 Task: Add a condition where "Hours since status category on-hold Is Ten" in unsolved tickets in your groups.
Action: Mouse moved to (178, 353)
Screenshot: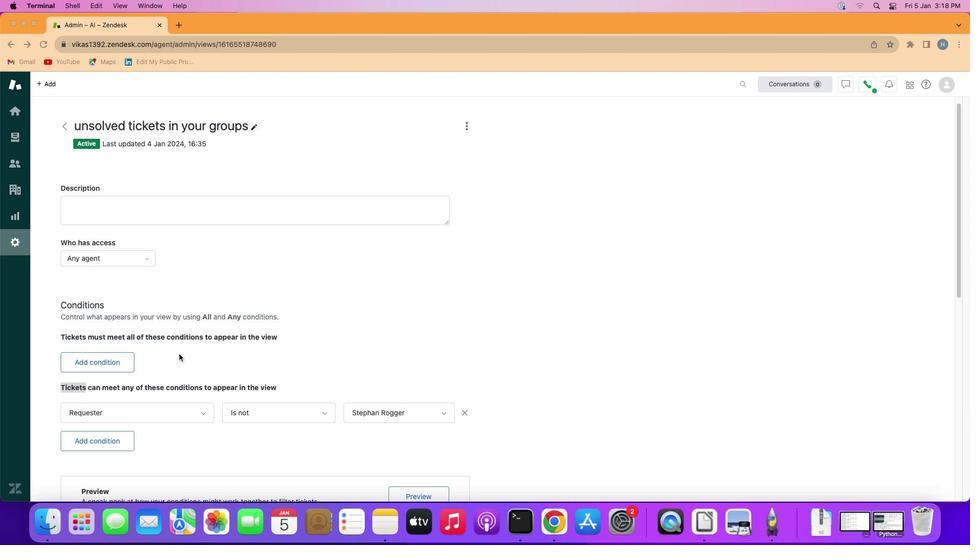 
Action: Mouse pressed left at (178, 353)
Screenshot: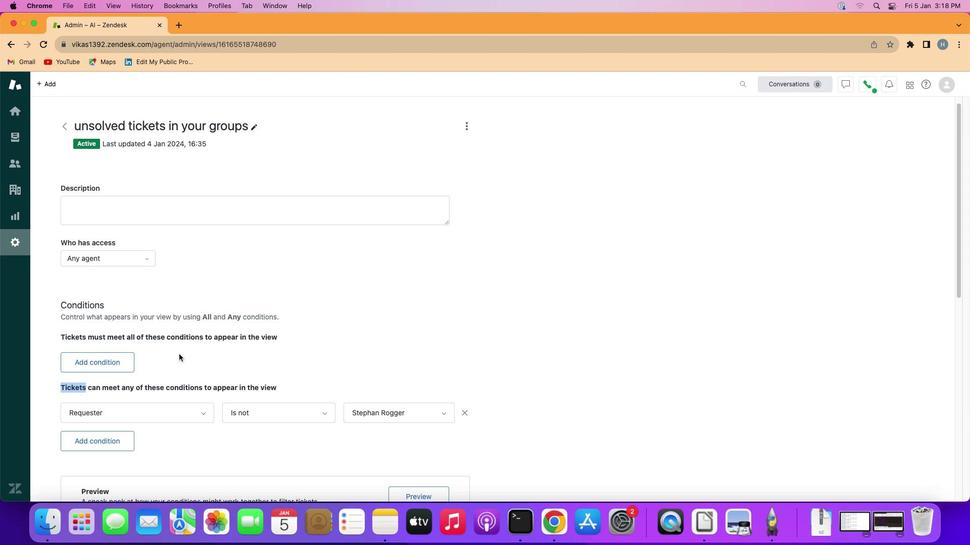 
Action: Mouse moved to (103, 356)
Screenshot: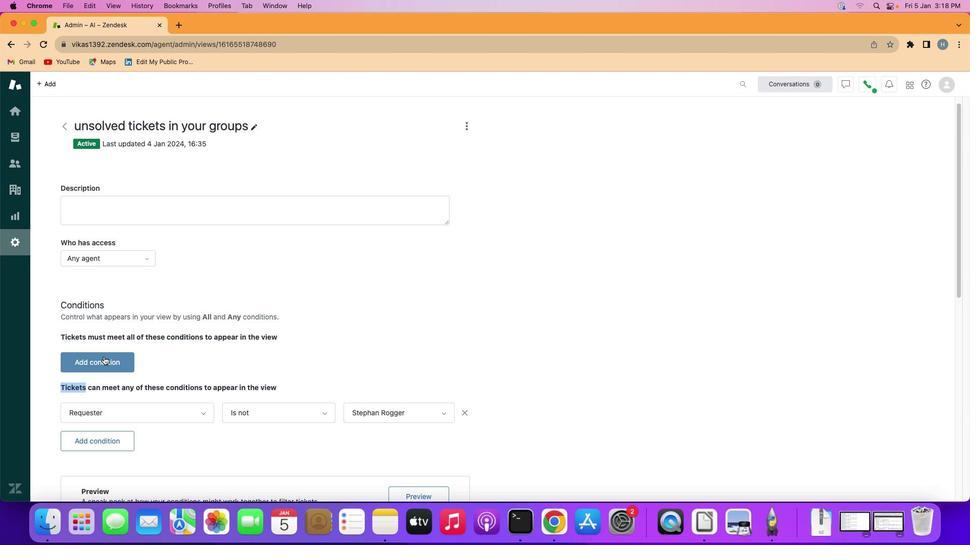 
Action: Mouse pressed left at (103, 356)
Screenshot: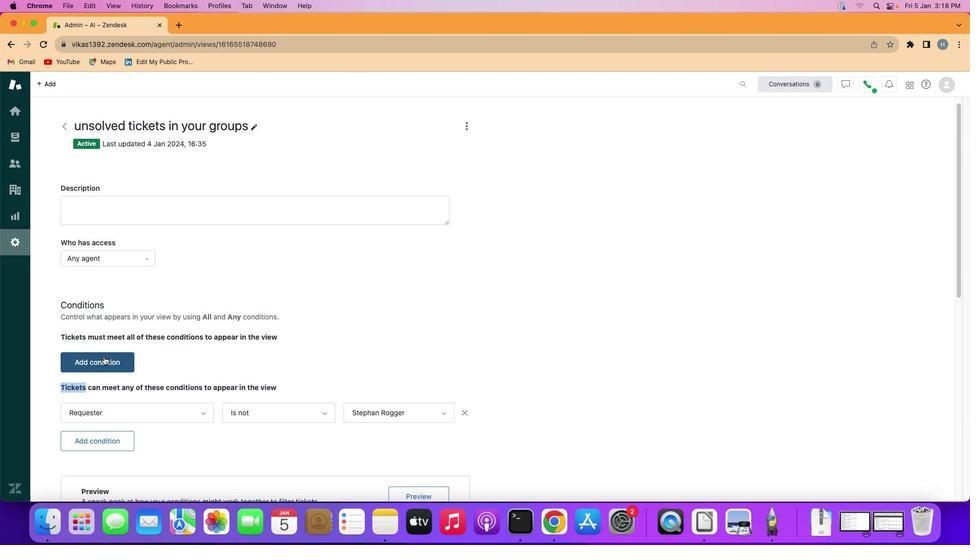 
Action: Mouse moved to (130, 359)
Screenshot: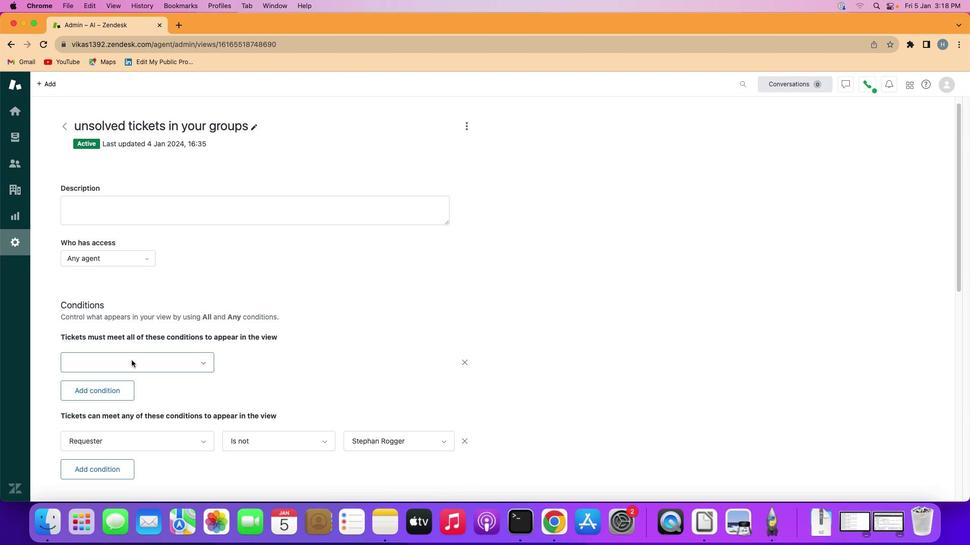
Action: Mouse pressed left at (130, 359)
Screenshot: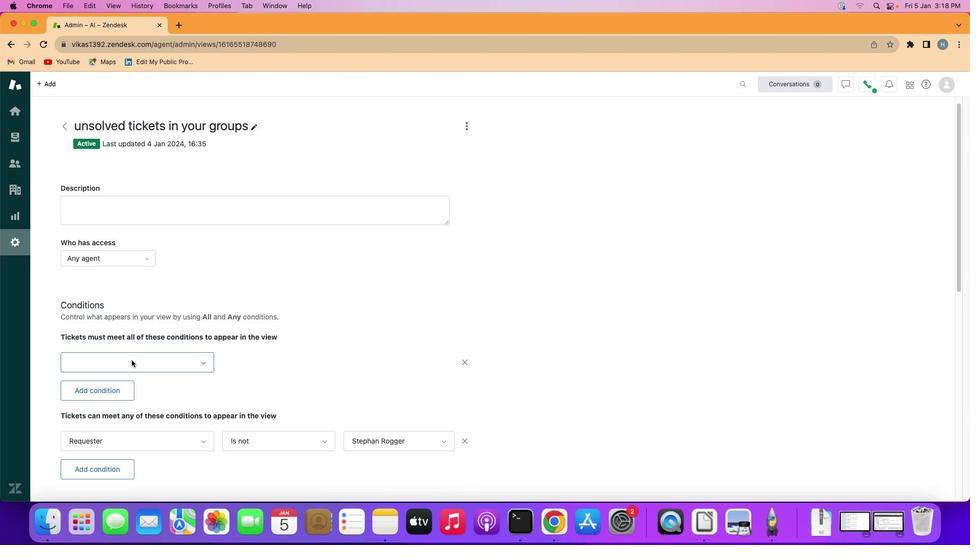 
Action: Mouse moved to (132, 302)
Screenshot: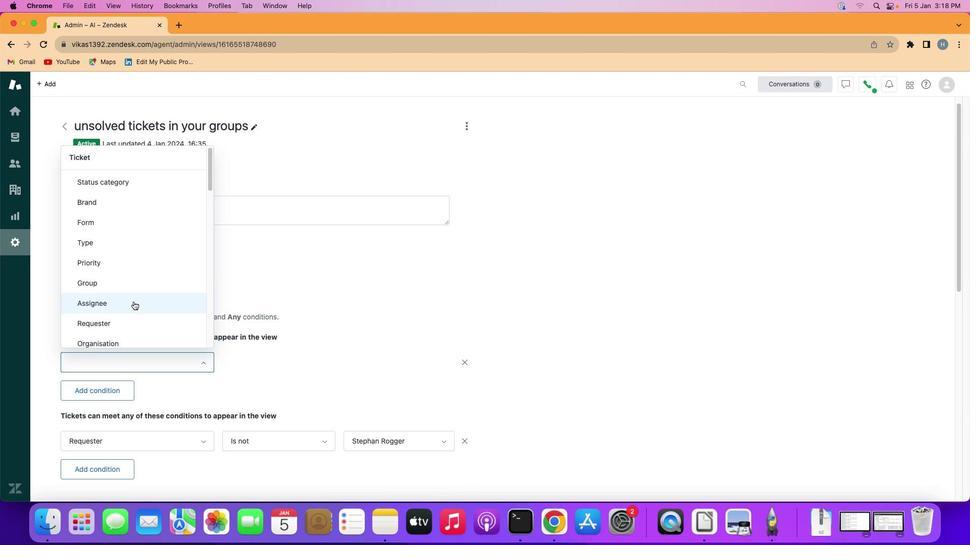 
Action: Mouse scrolled (132, 302) with delta (0, -1)
Screenshot: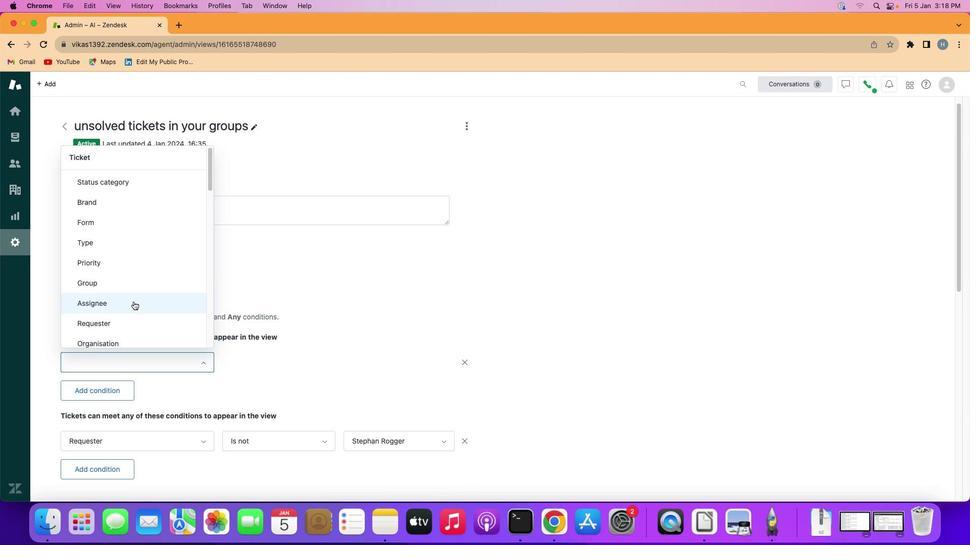 
Action: Mouse moved to (132, 301)
Screenshot: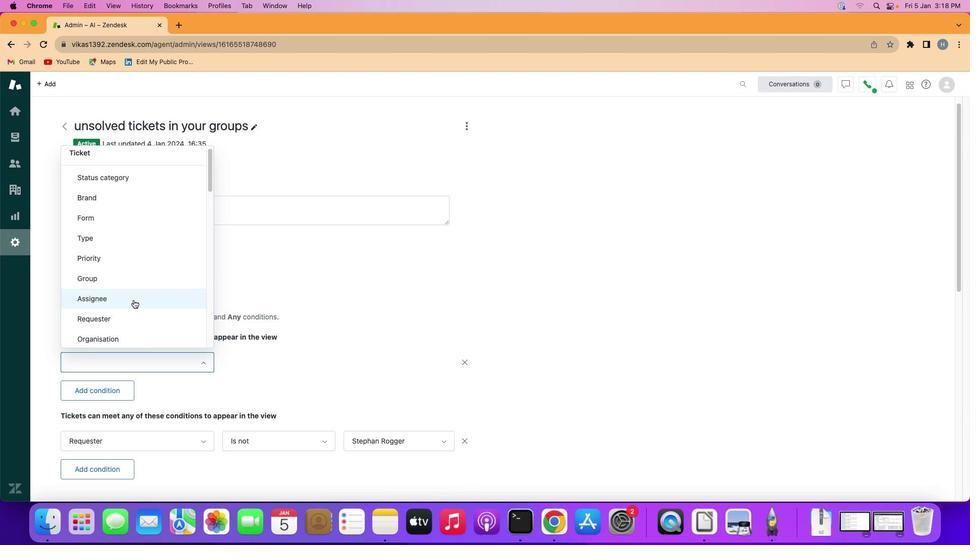 
Action: Mouse scrolled (132, 301) with delta (0, -1)
Screenshot: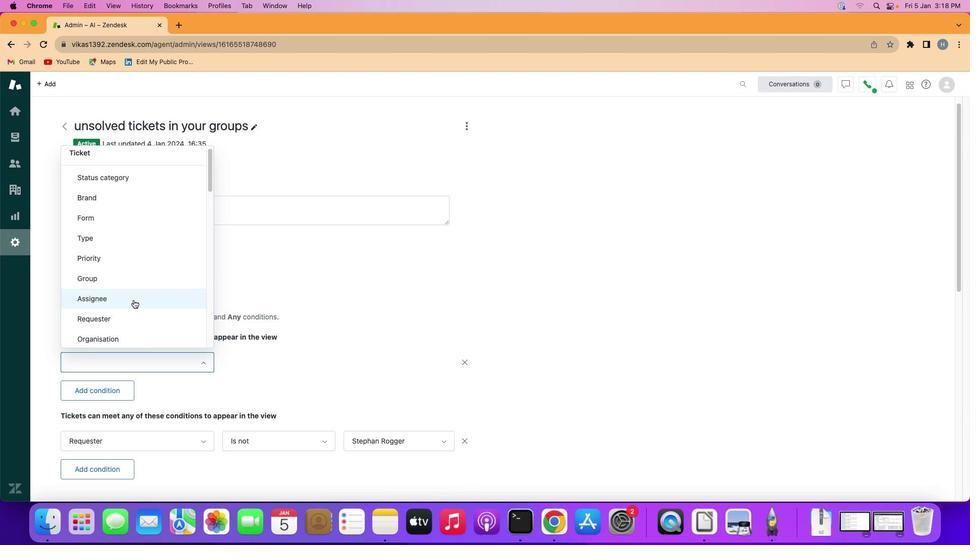 
Action: Mouse moved to (132, 300)
Screenshot: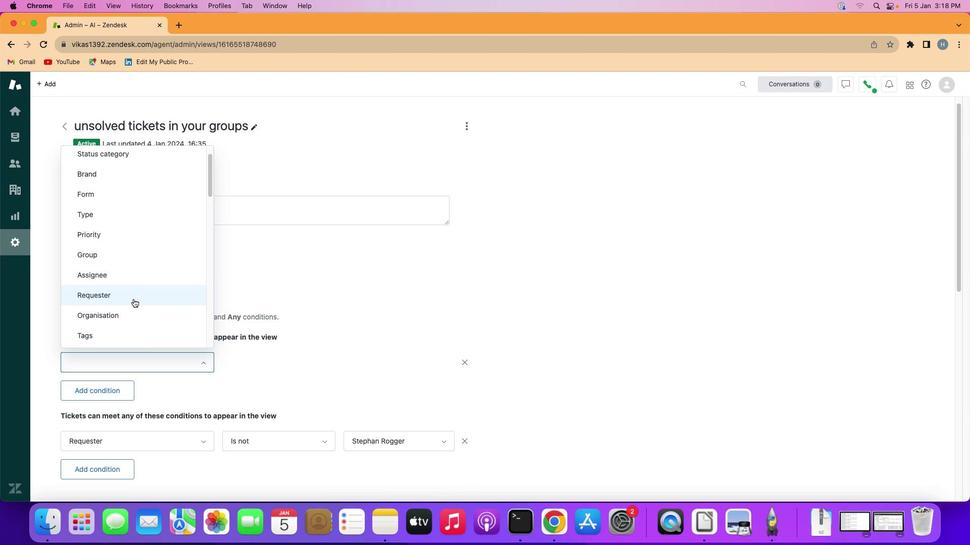 
Action: Mouse scrolled (132, 300) with delta (0, -1)
Screenshot: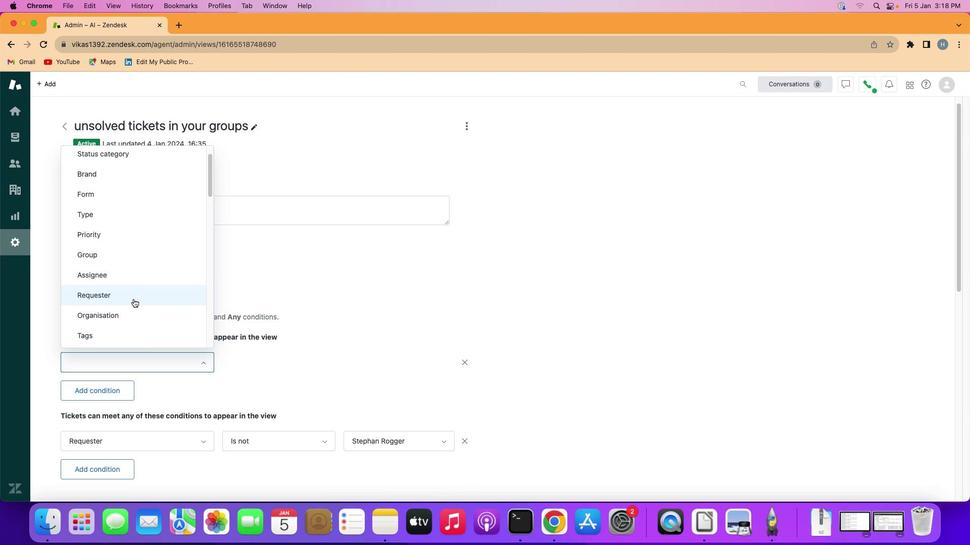 
Action: Mouse moved to (132, 299)
Screenshot: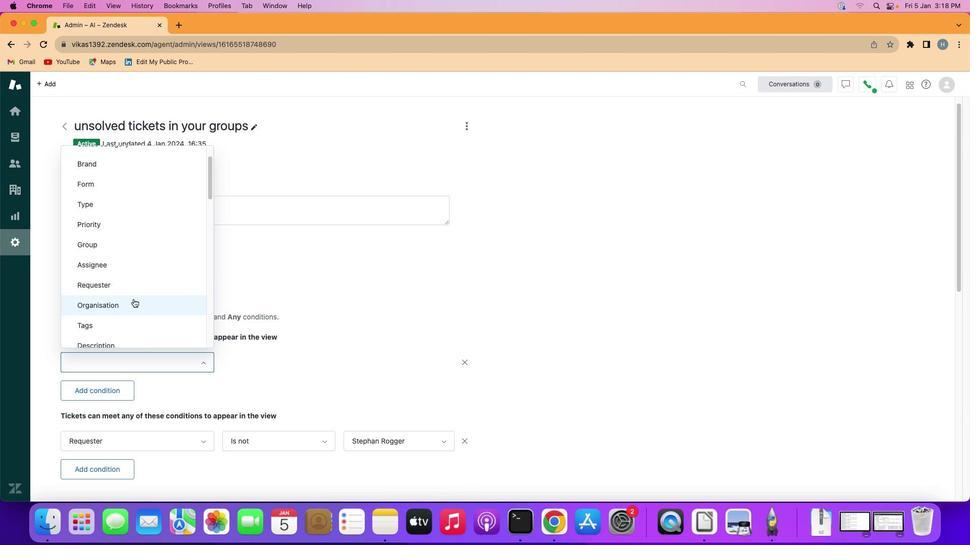 
Action: Mouse scrolled (132, 299) with delta (0, -2)
Screenshot: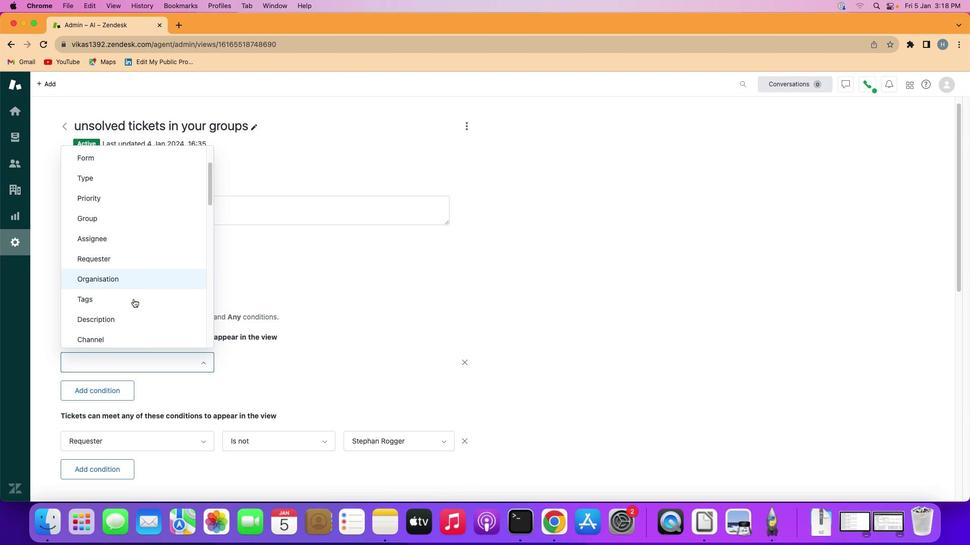 
Action: Mouse moved to (132, 298)
Screenshot: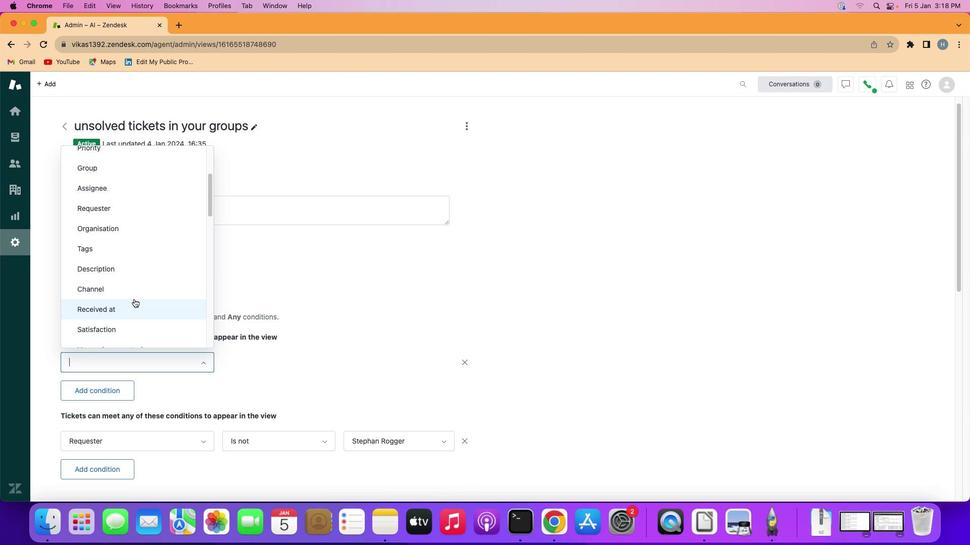 
Action: Mouse scrolled (132, 298) with delta (0, -1)
Screenshot: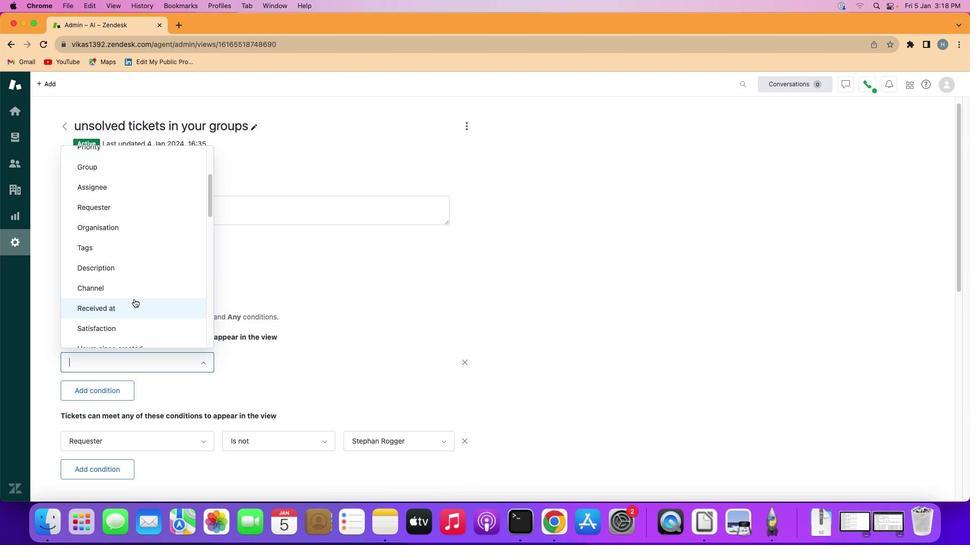 
Action: Mouse scrolled (132, 298) with delta (0, -1)
Screenshot: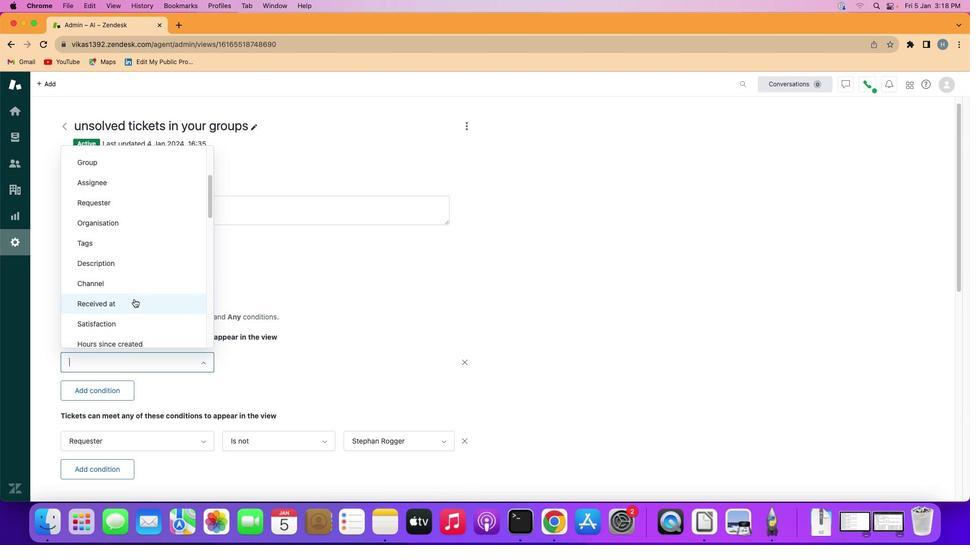 
Action: Mouse scrolled (132, 298) with delta (0, -1)
Screenshot: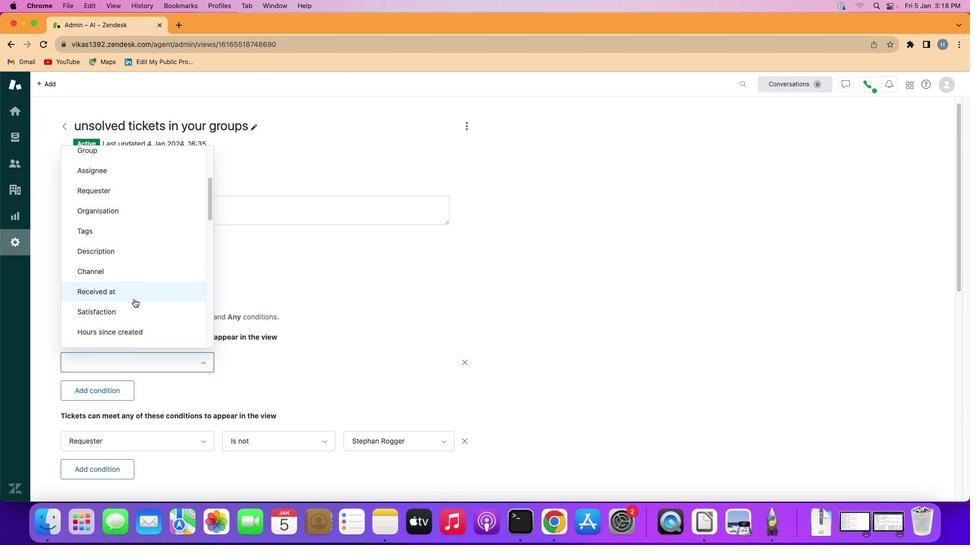 
Action: Mouse scrolled (132, 298) with delta (0, -1)
Screenshot: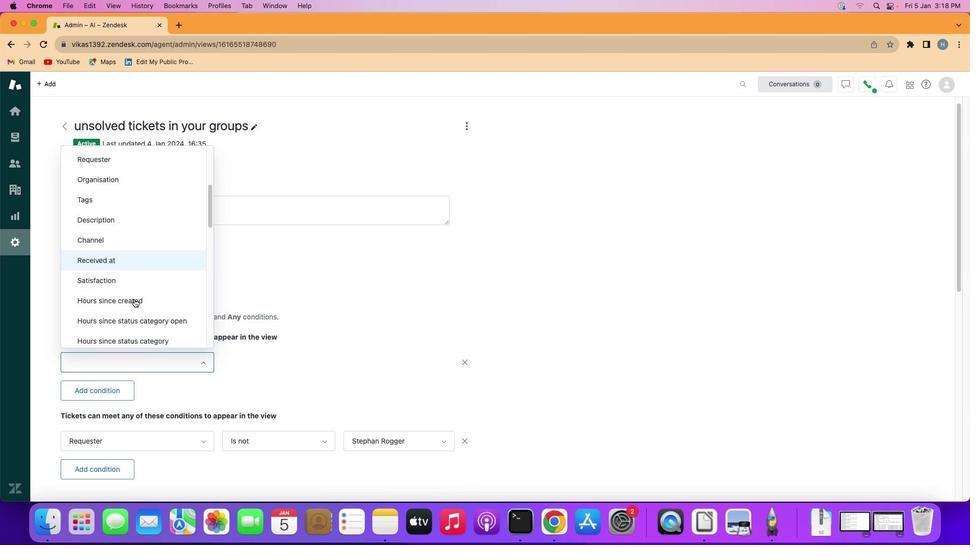 
Action: Mouse moved to (149, 295)
Screenshot: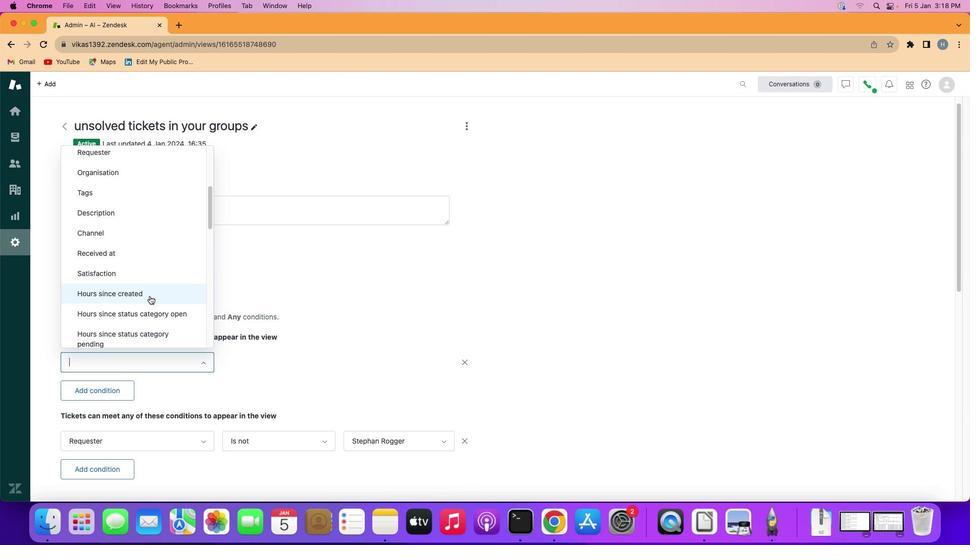 
Action: Mouse scrolled (149, 295) with delta (0, -1)
Screenshot: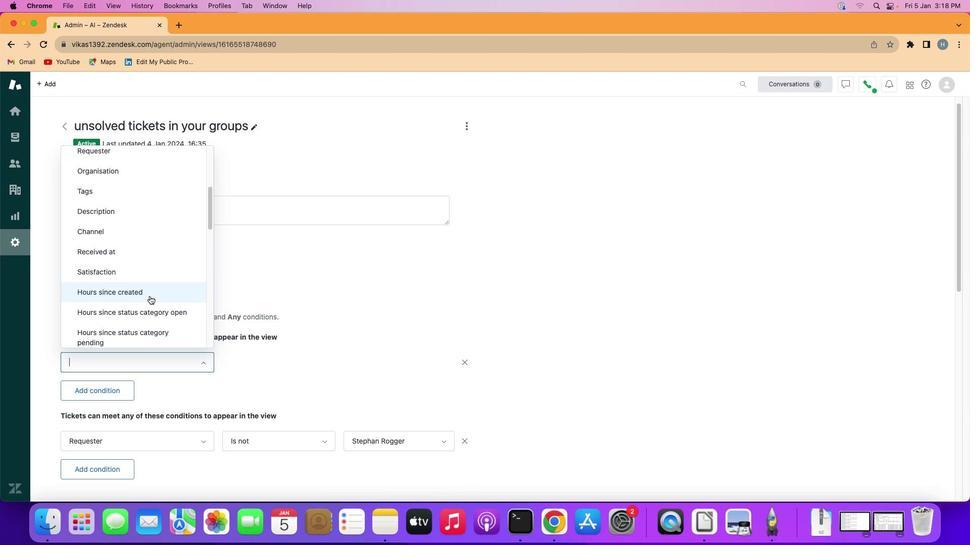 
Action: Mouse scrolled (149, 295) with delta (0, -1)
Screenshot: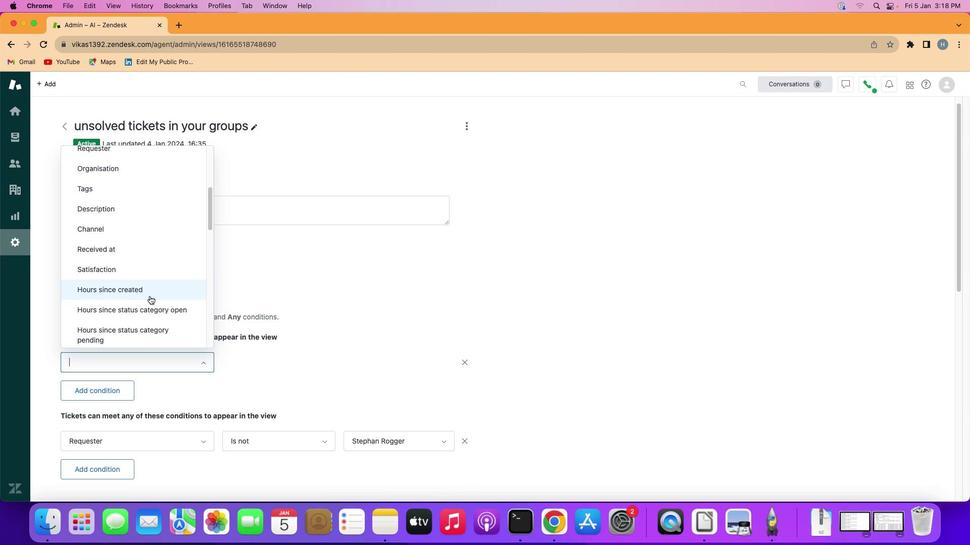 
Action: Mouse scrolled (149, 295) with delta (0, -1)
Screenshot: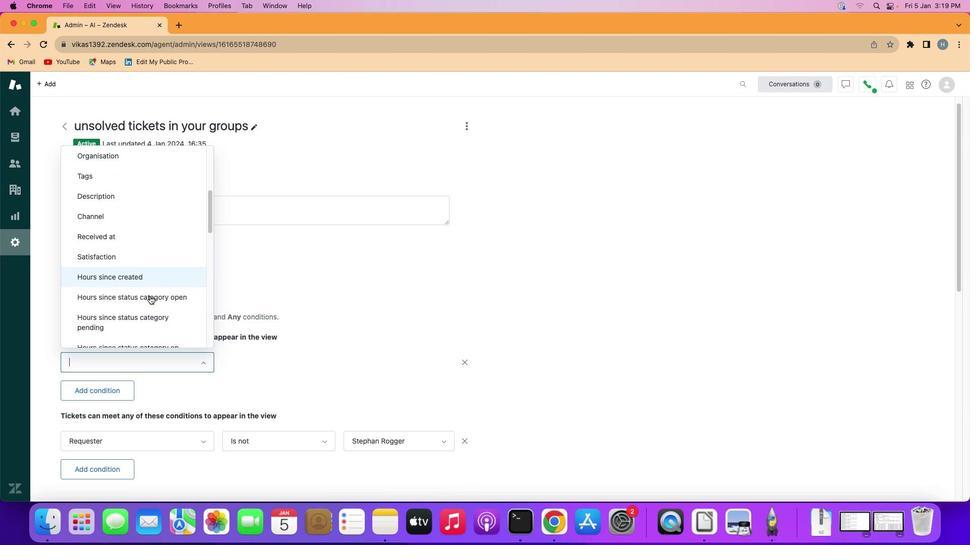 
Action: Mouse scrolled (149, 295) with delta (0, -1)
Screenshot: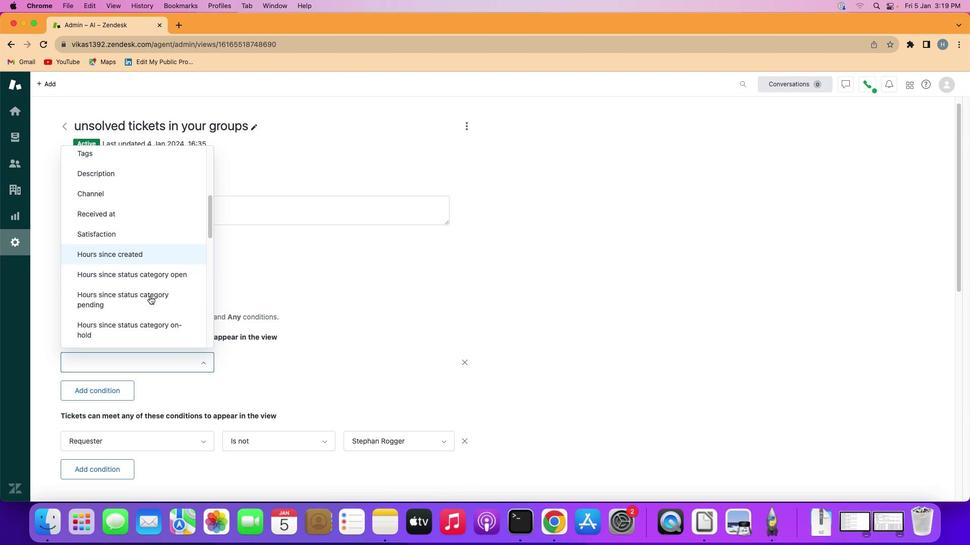 
Action: Mouse moved to (142, 306)
Screenshot: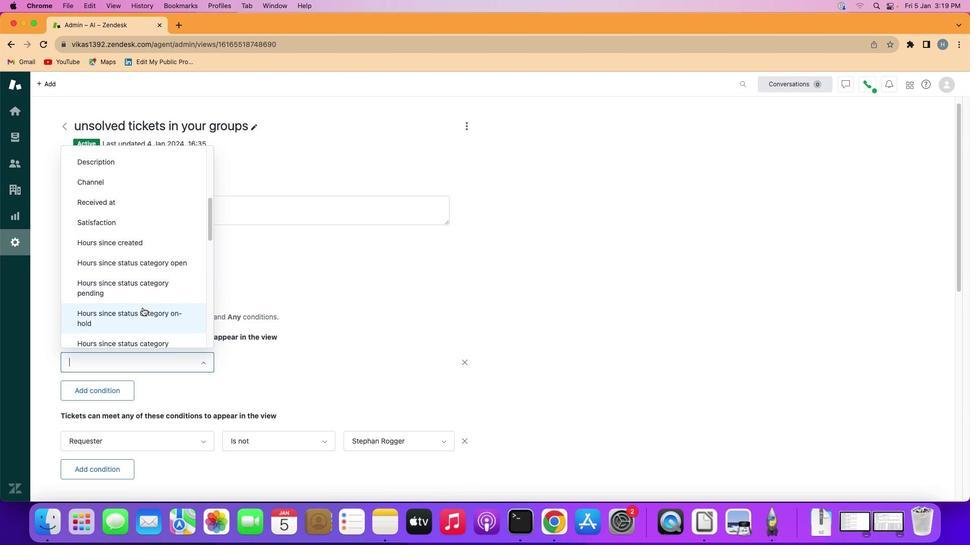 
Action: Mouse pressed left at (142, 306)
Screenshot: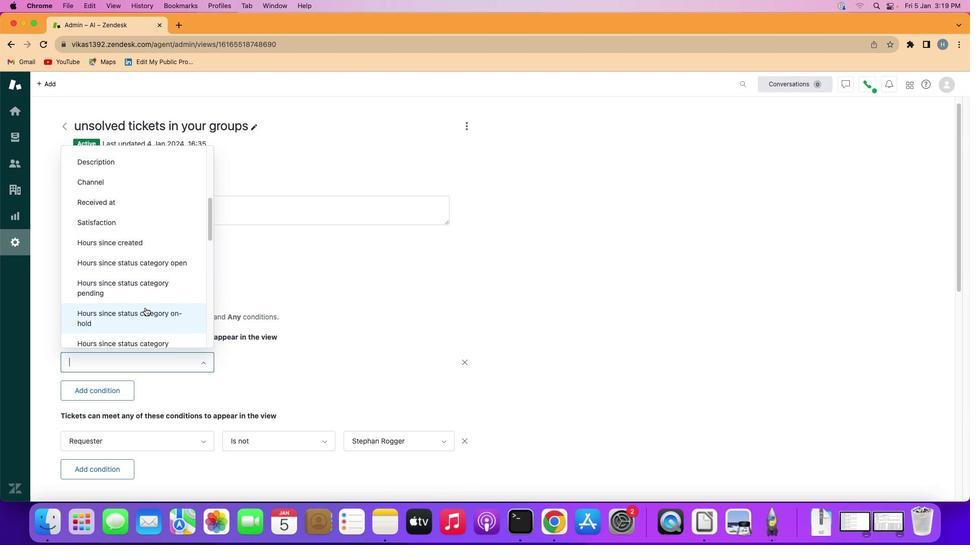 
Action: Mouse moved to (269, 366)
Screenshot: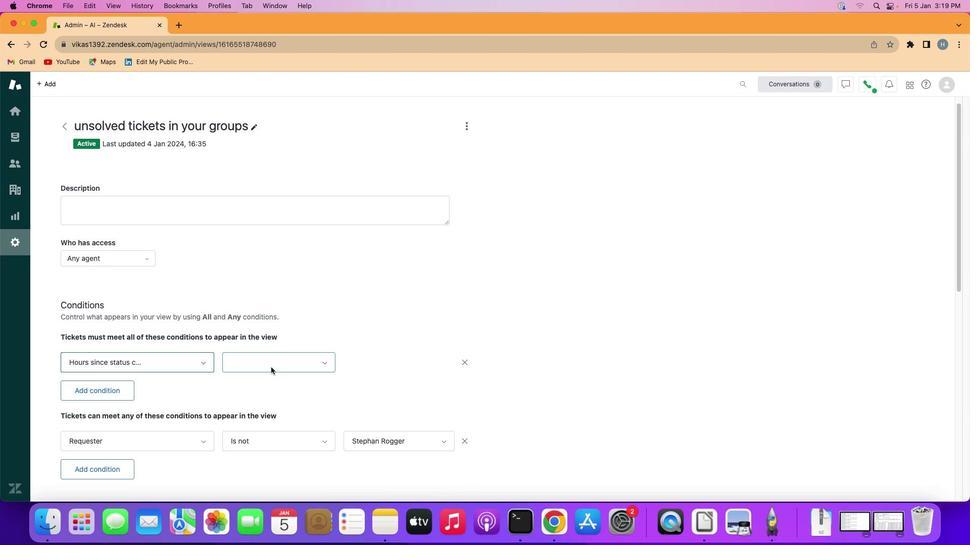 
Action: Mouse pressed left at (269, 366)
Screenshot: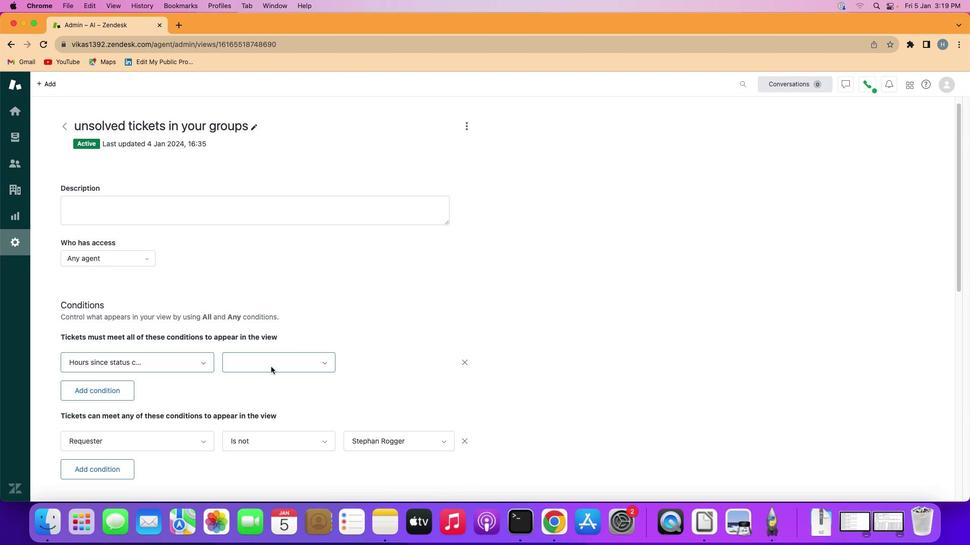 
Action: Mouse moved to (268, 427)
Screenshot: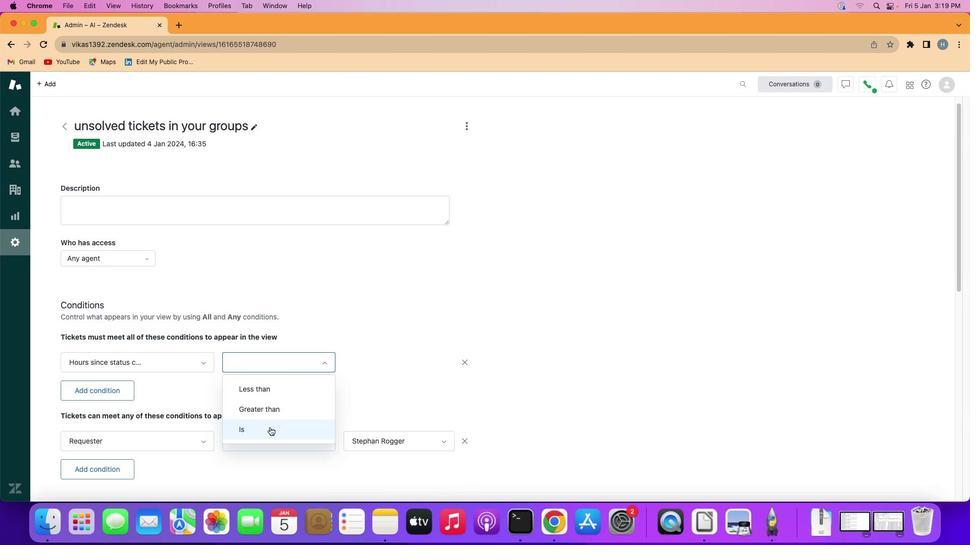 
Action: Mouse pressed left at (268, 427)
Screenshot: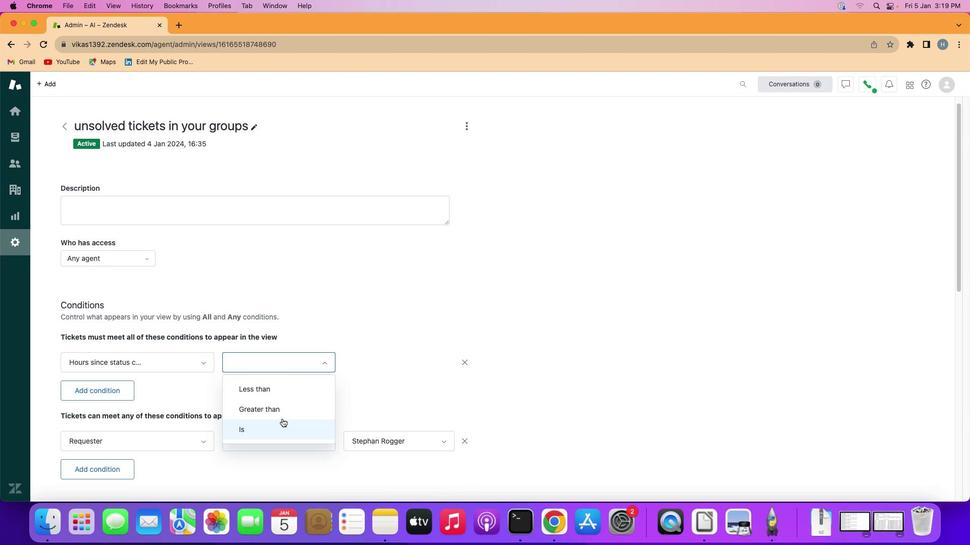 
Action: Mouse moved to (394, 364)
Screenshot: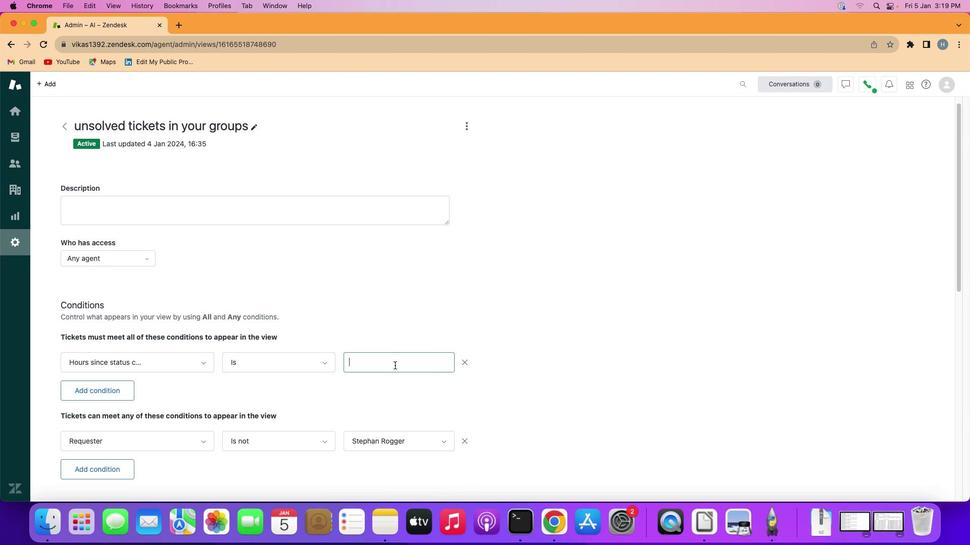 
Action: Mouse pressed left at (394, 364)
Screenshot: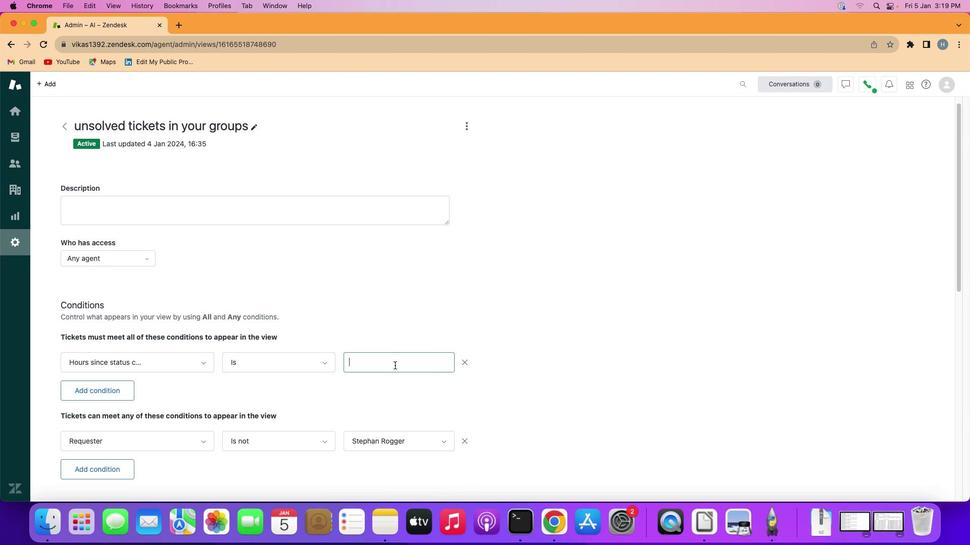 
Action: Mouse moved to (391, 362)
Screenshot: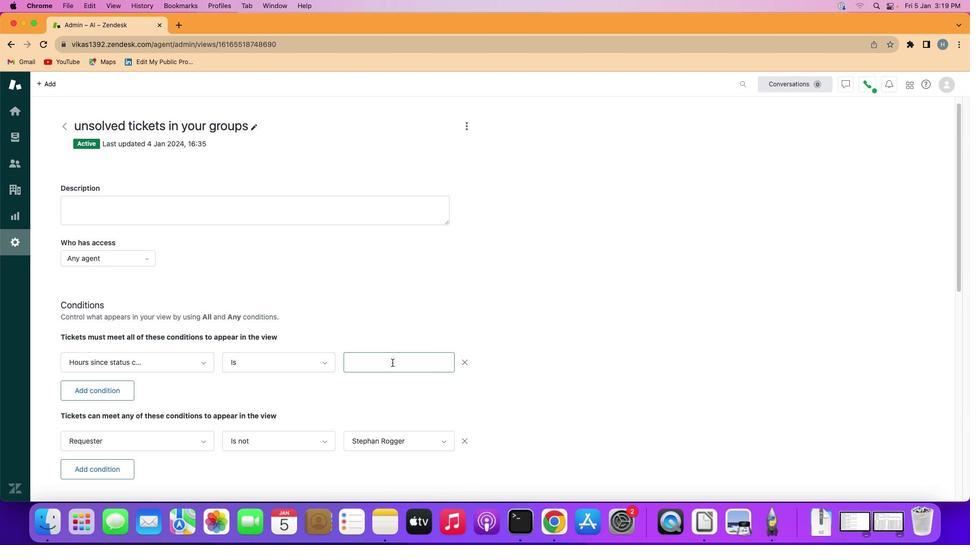 
Action: Key pressed Key.shift'T''e''n'
Screenshot: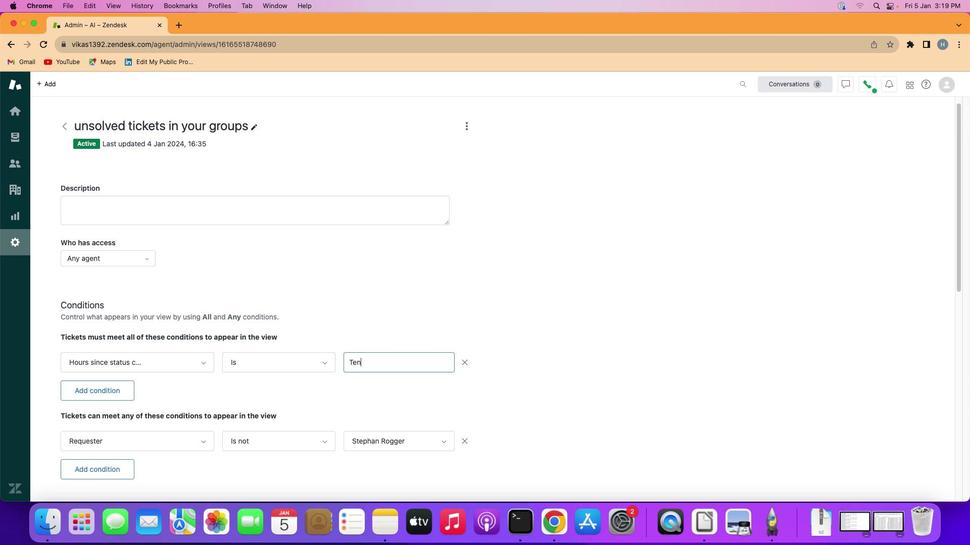 
Action: Mouse moved to (390, 399)
Screenshot: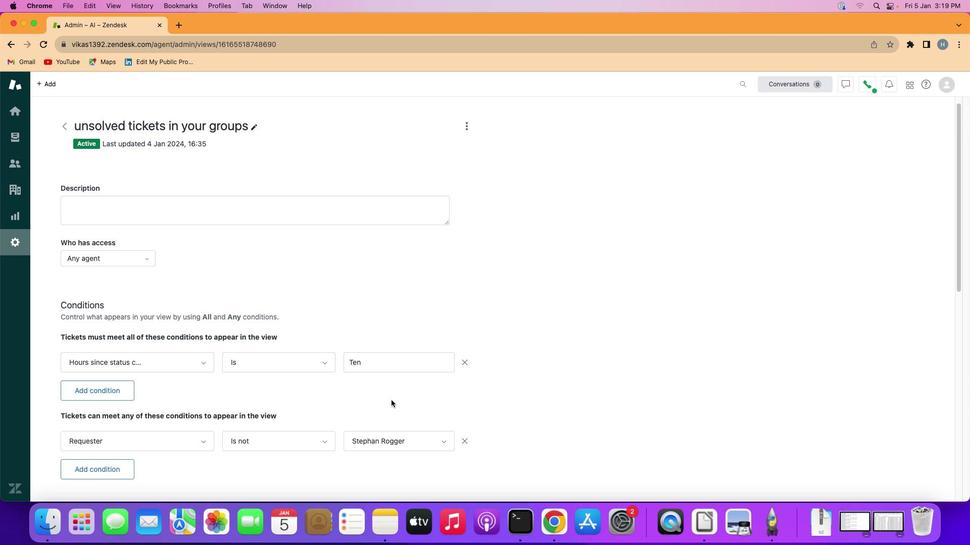 
Action: Mouse pressed left at (390, 399)
Screenshot: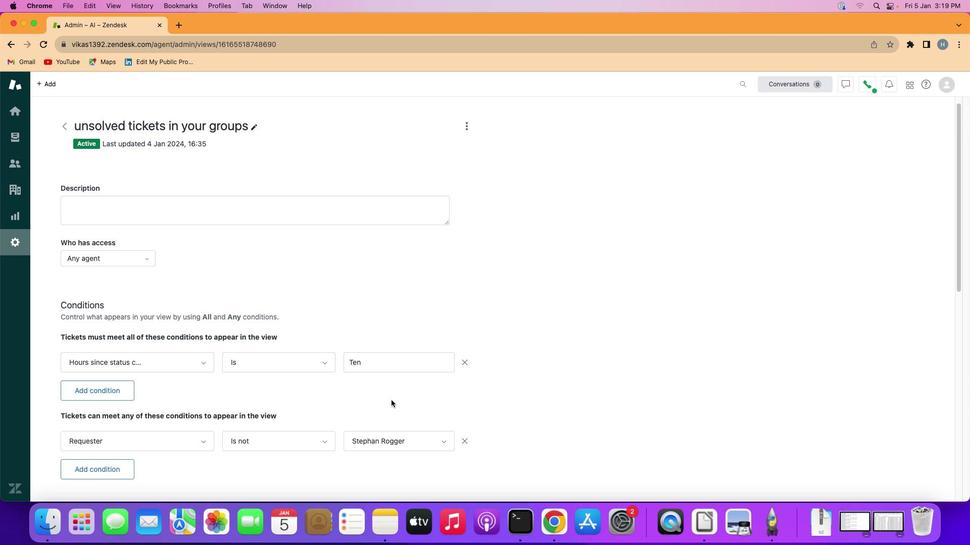 
